 Task: Add Attachment from computer to Card Card0000000181 in Board Board0000000046 in Workspace WS0000000016 in Trello. Add Cover Green to Card Card0000000181 in Board Board0000000046 in Workspace WS0000000016 in Trello. Add "Move Card To …" Button titled Button0000000181 to "top" of the list "To Do" to Card Card0000000181 in Board Board0000000046 in Workspace WS0000000016 in Trello. Add Description DS0000000181 to Card Card0000000182 in Board Board0000000046 in Workspace WS0000000016 in Trello. Add Comment CM0000000181 to Card Card0000000182 in Board Board0000000046 in Workspace WS0000000016 in Trello
Action: Mouse moved to (289, 172)
Screenshot: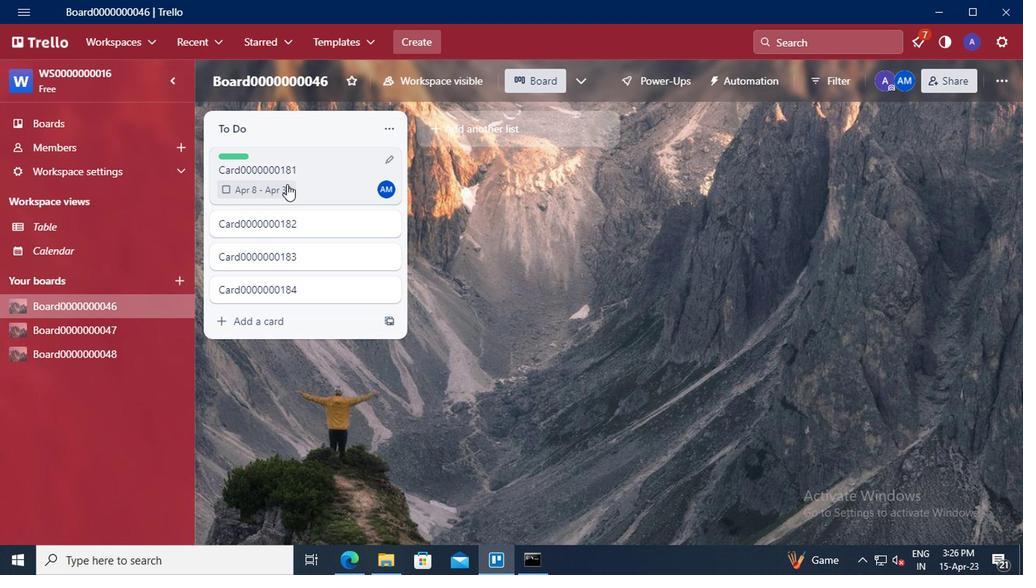 
Action: Mouse pressed left at (289, 172)
Screenshot: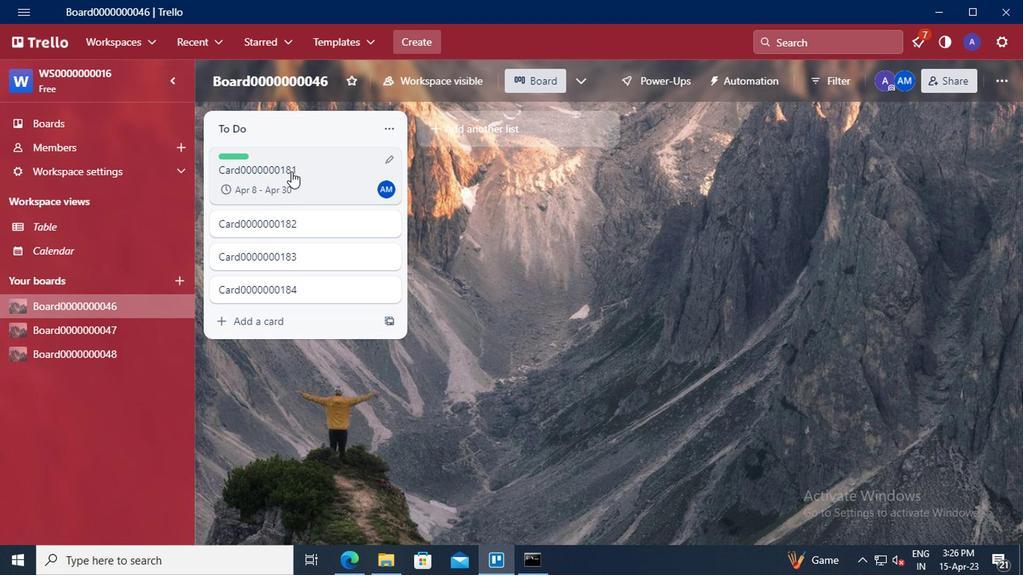 
Action: Mouse moved to (707, 308)
Screenshot: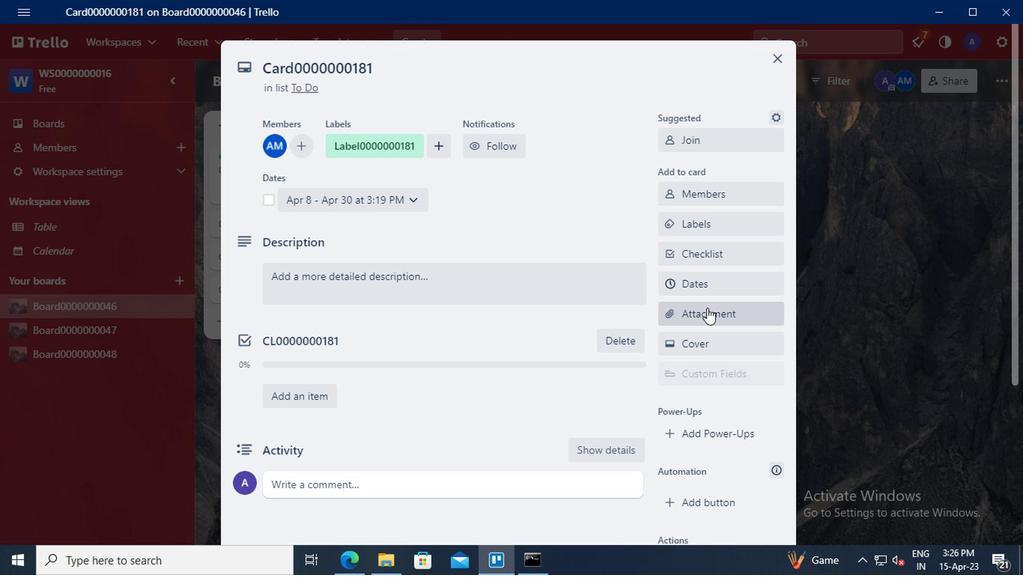 
Action: Mouse pressed left at (707, 308)
Screenshot: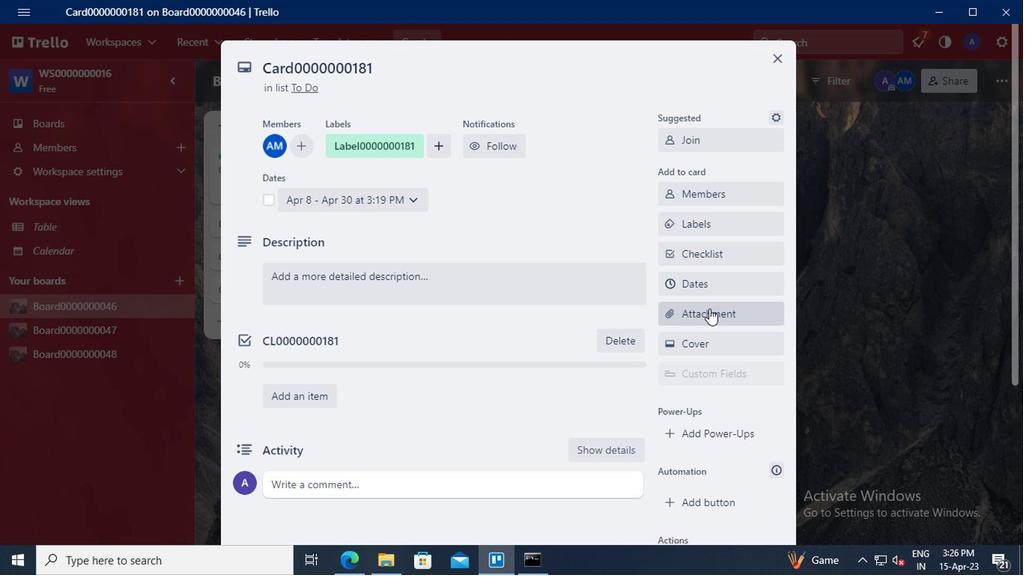 
Action: Mouse moved to (703, 133)
Screenshot: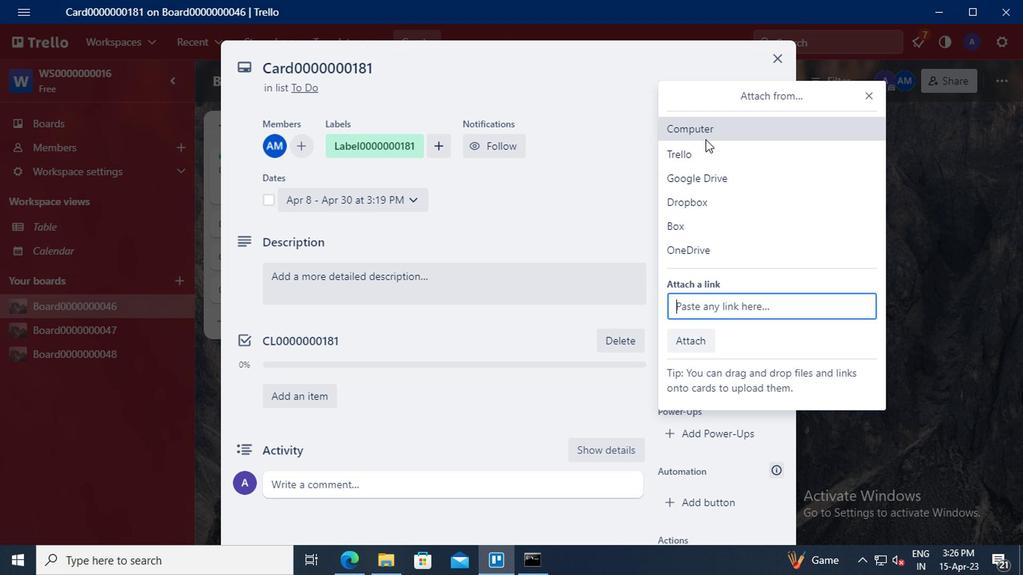 
Action: Mouse pressed left at (703, 133)
Screenshot: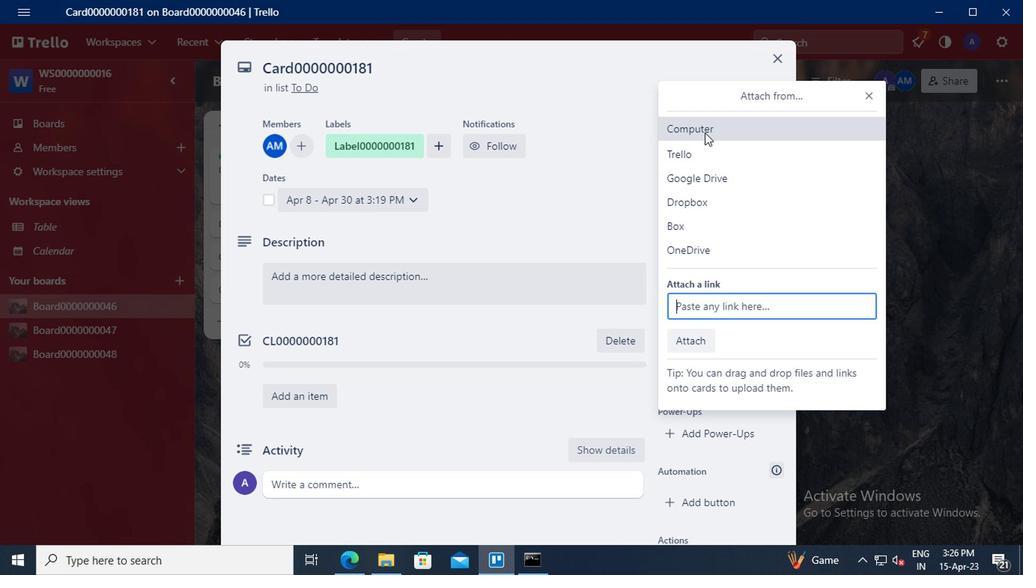 
Action: Mouse moved to (368, 135)
Screenshot: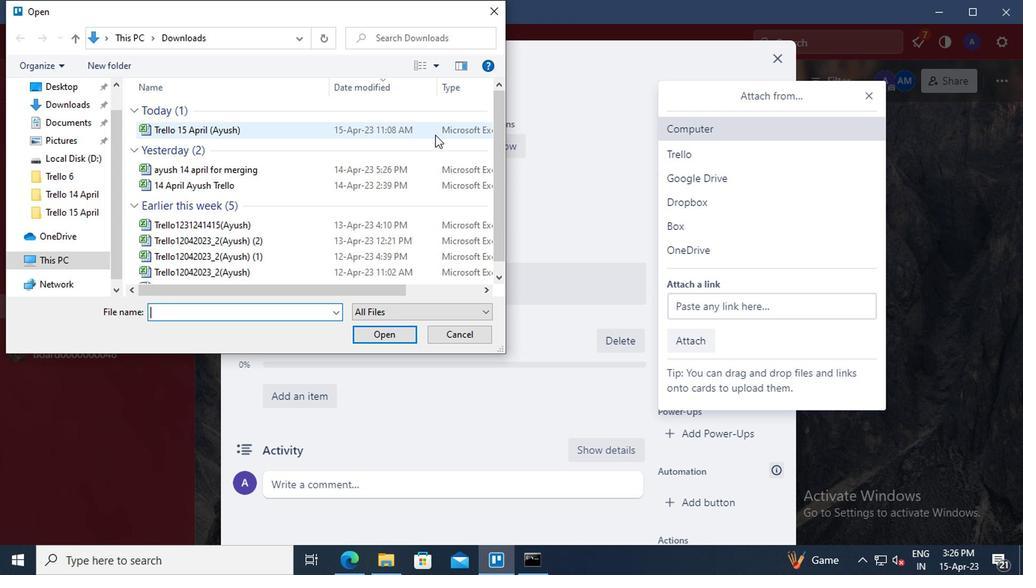 
Action: Mouse pressed left at (368, 135)
Screenshot: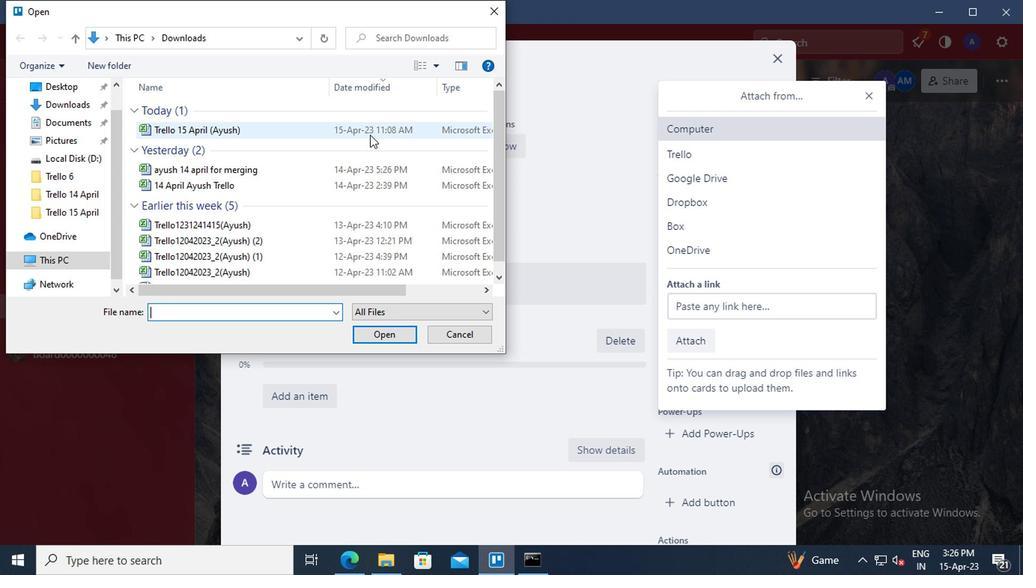 
Action: Mouse moved to (387, 337)
Screenshot: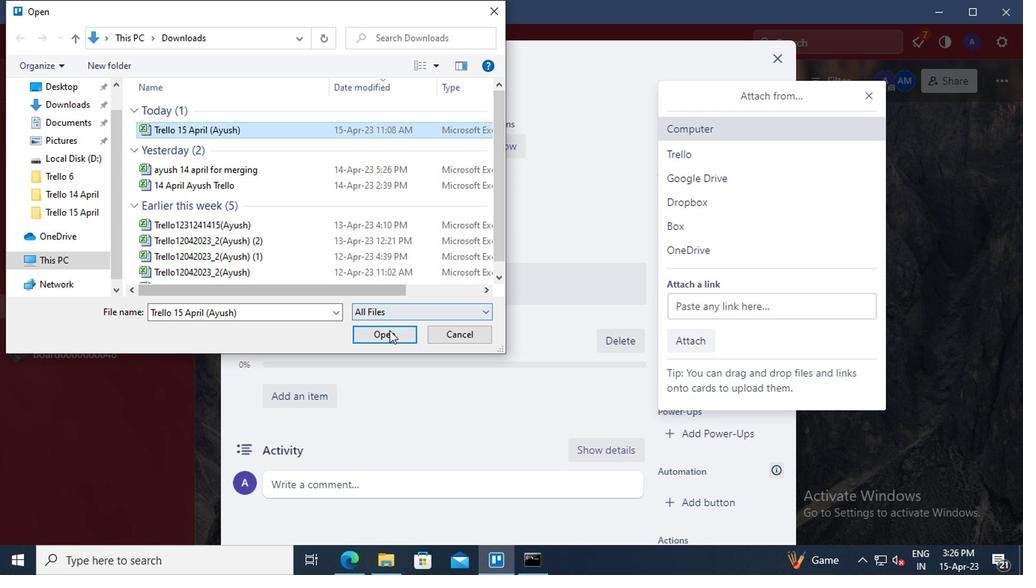 
Action: Mouse pressed left at (387, 337)
Screenshot: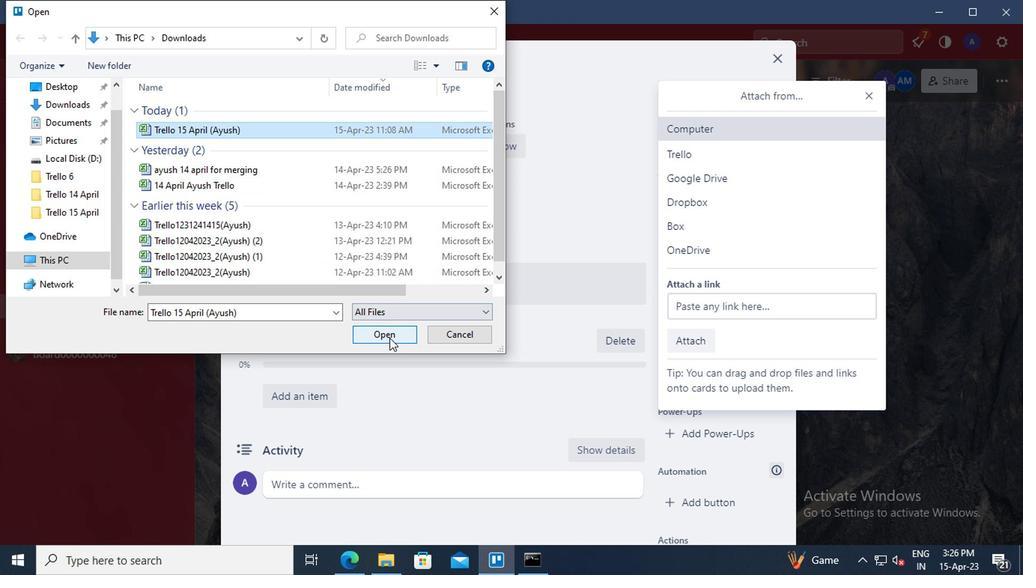 
Action: Mouse moved to (692, 343)
Screenshot: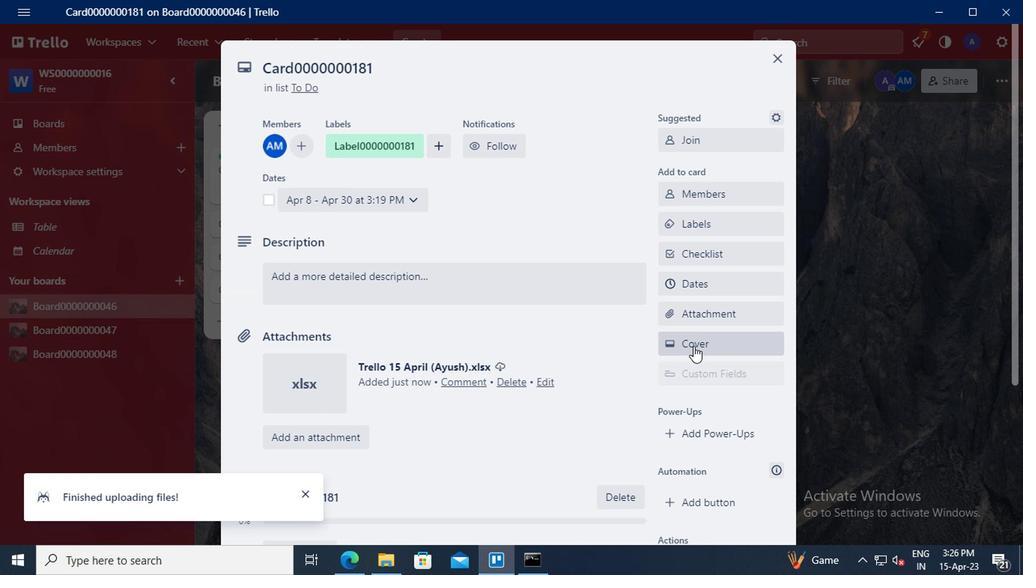 
Action: Mouse pressed left at (692, 343)
Screenshot: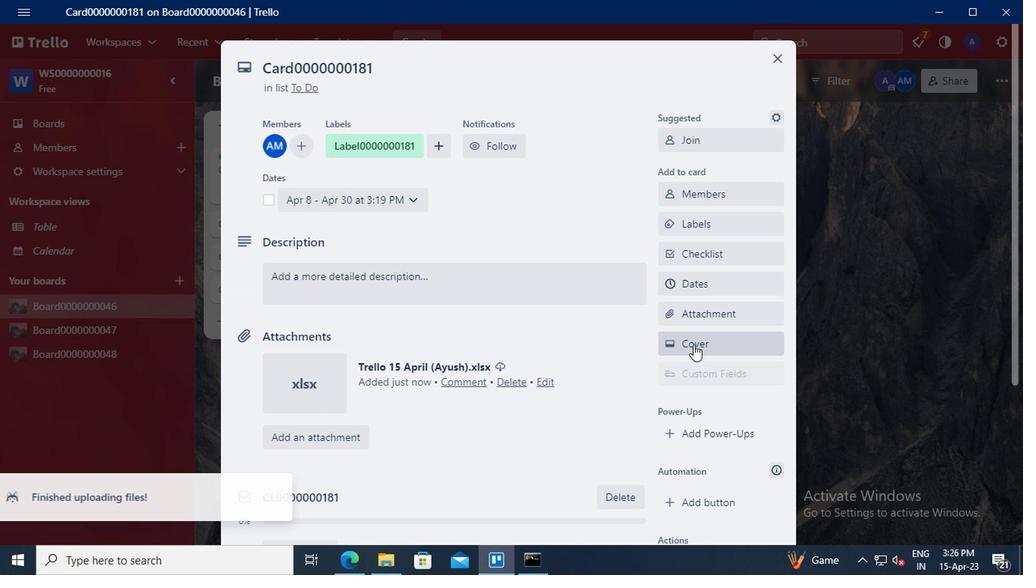 
Action: Mouse moved to (689, 250)
Screenshot: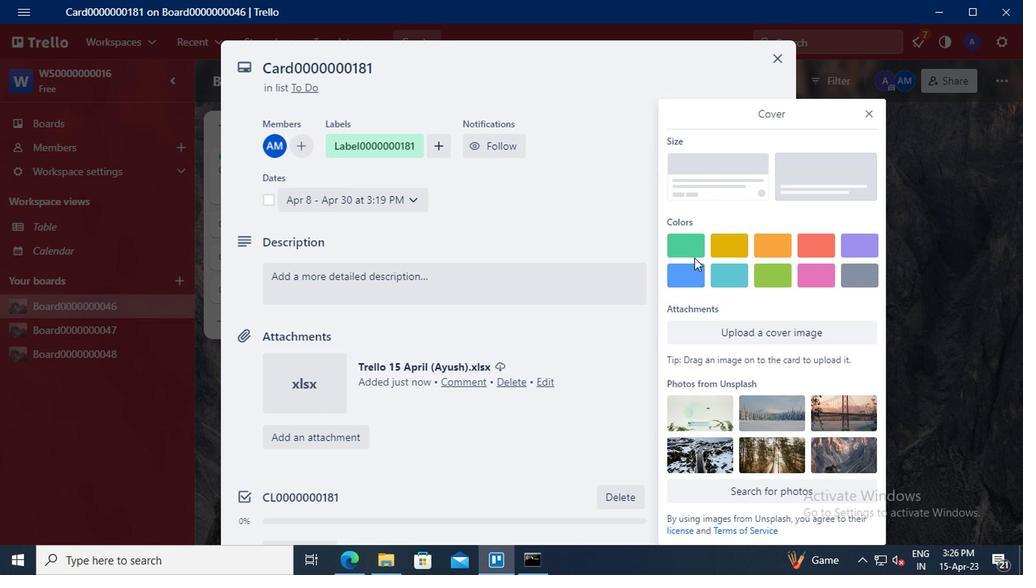 
Action: Mouse pressed left at (689, 250)
Screenshot: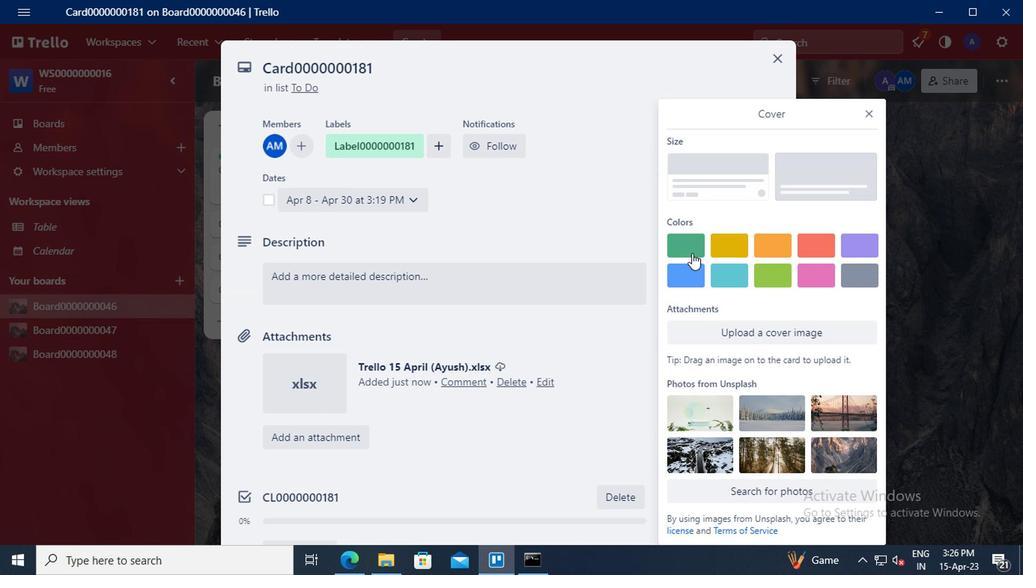 
Action: Mouse moved to (868, 88)
Screenshot: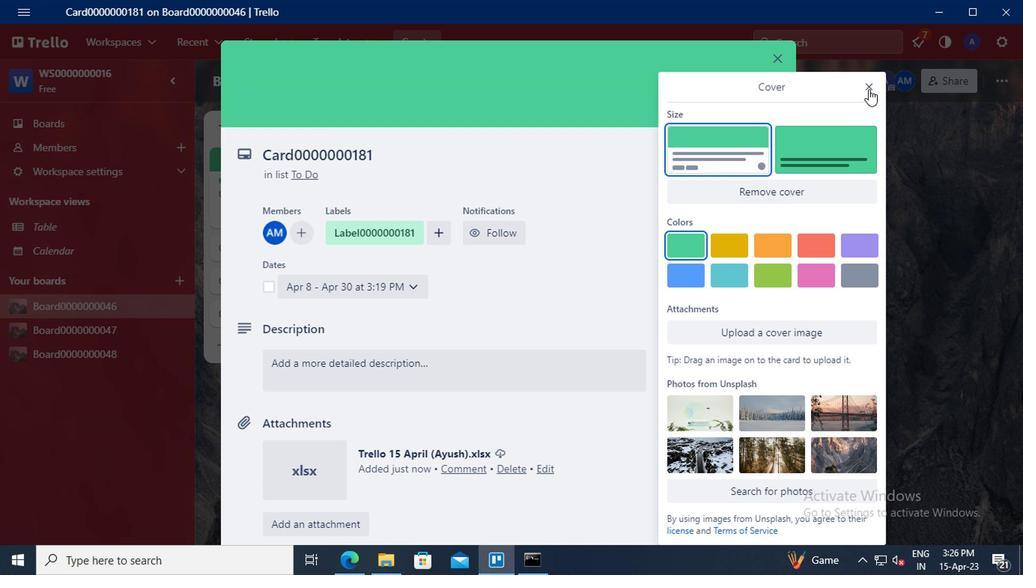 
Action: Mouse pressed left at (868, 88)
Screenshot: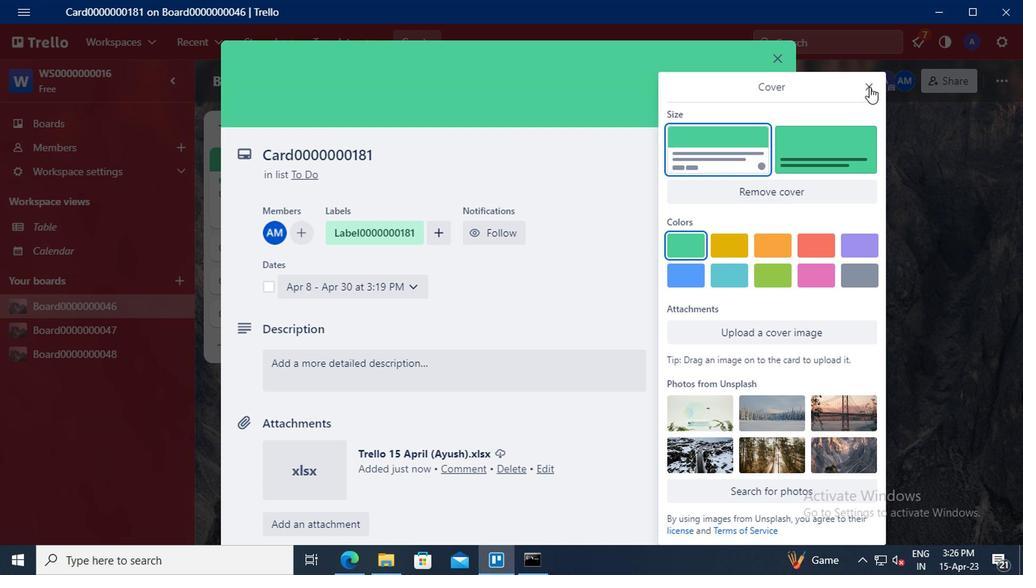 
Action: Mouse moved to (723, 261)
Screenshot: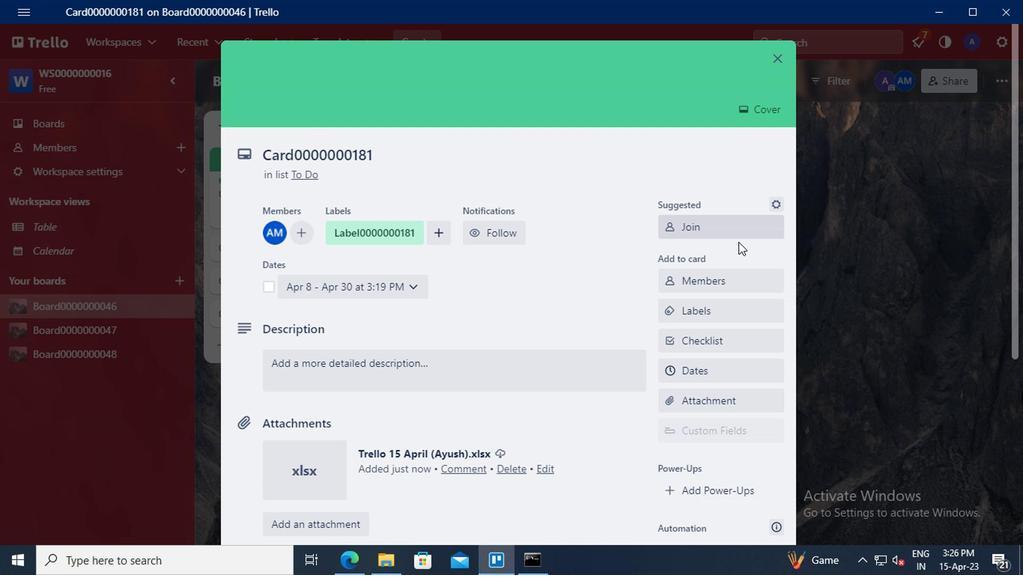
Action: Mouse scrolled (723, 261) with delta (0, 0)
Screenshot: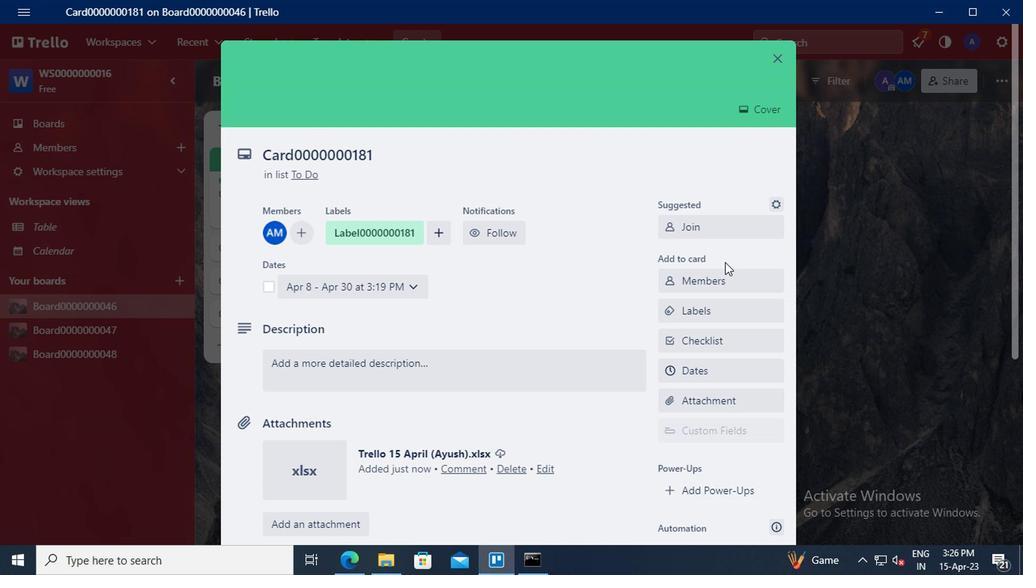 
Action: Mouse moved to (719, 267)
Screenshot: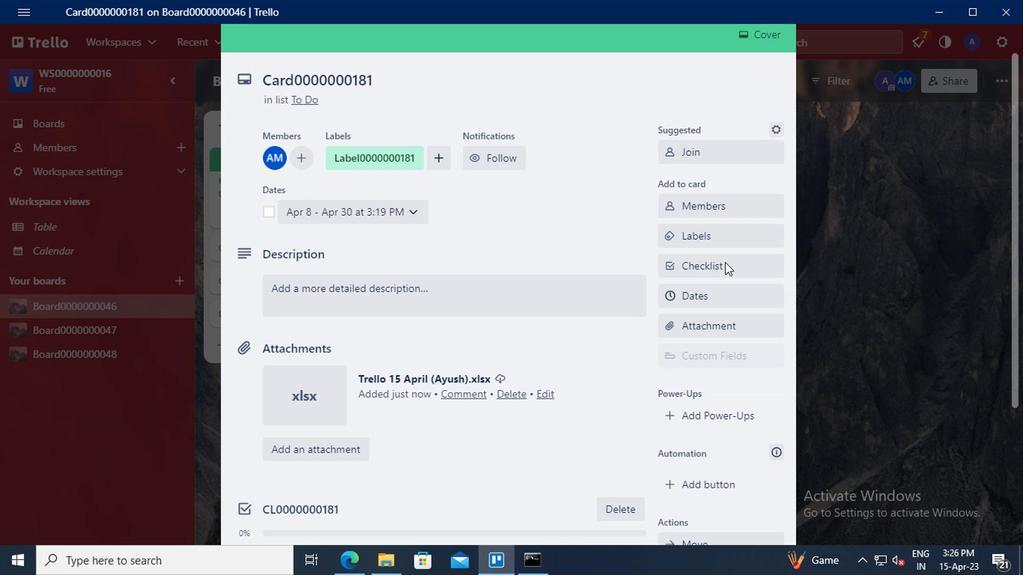 
Action: Mouse scrolled (719, 266) with delta (0, 0)
Screenshot: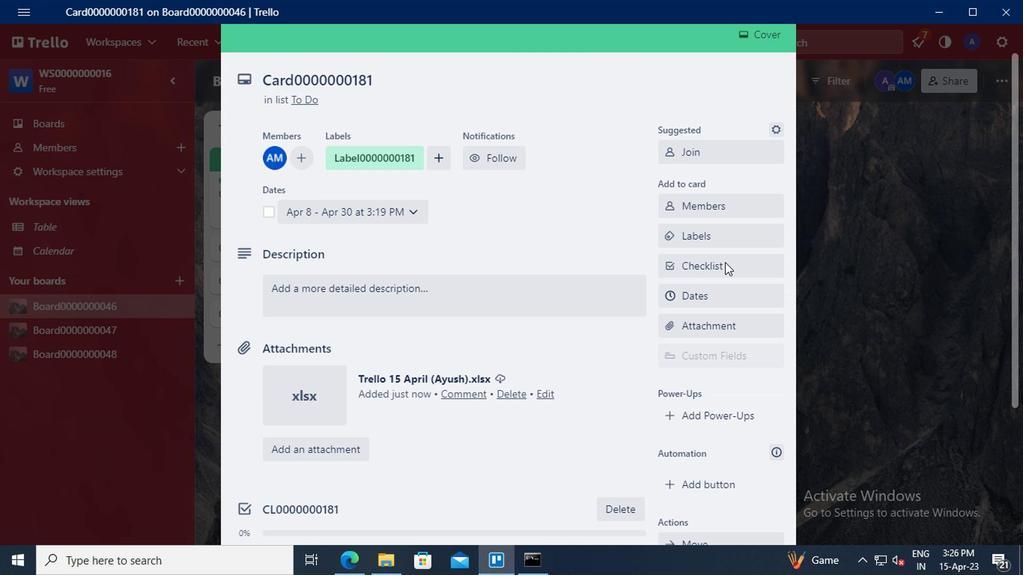 
Action: Mouse moved to (719, 267)
Screenshot: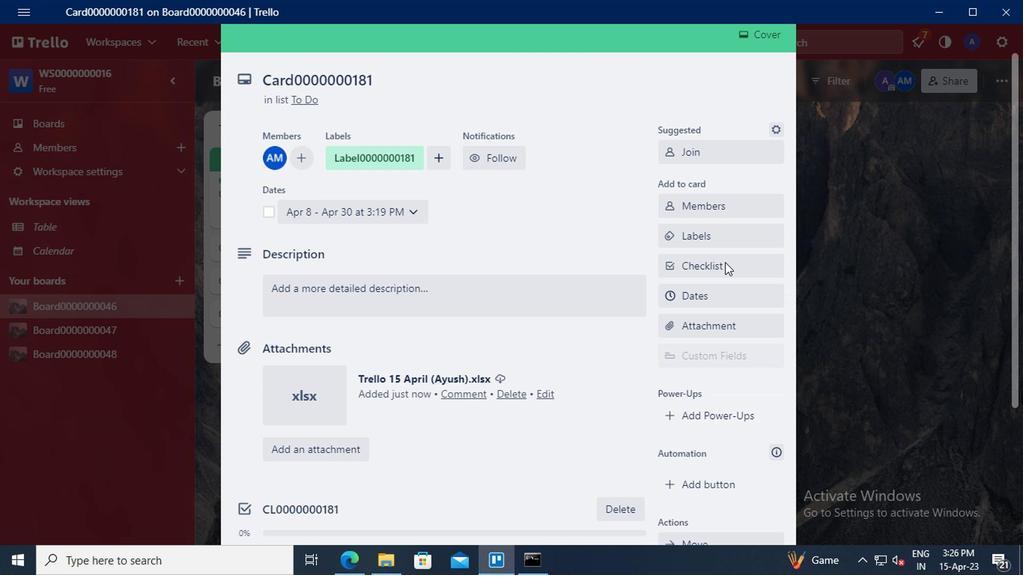 
Action: Mouse scrolled (719, 266) with delta (0, 0)
Screenshot: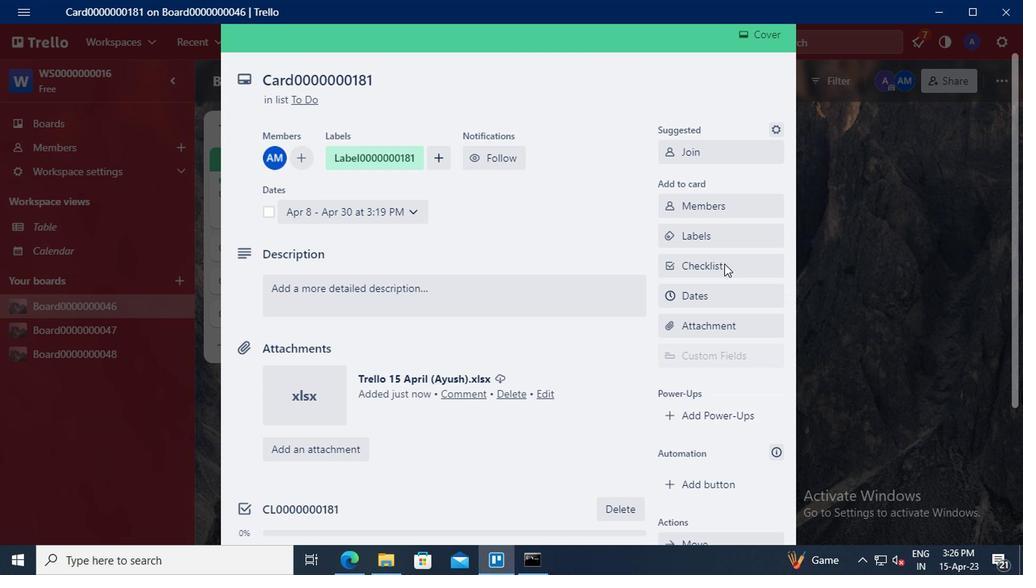 
Action: Mouse moved to (714, 334)
Screenshot: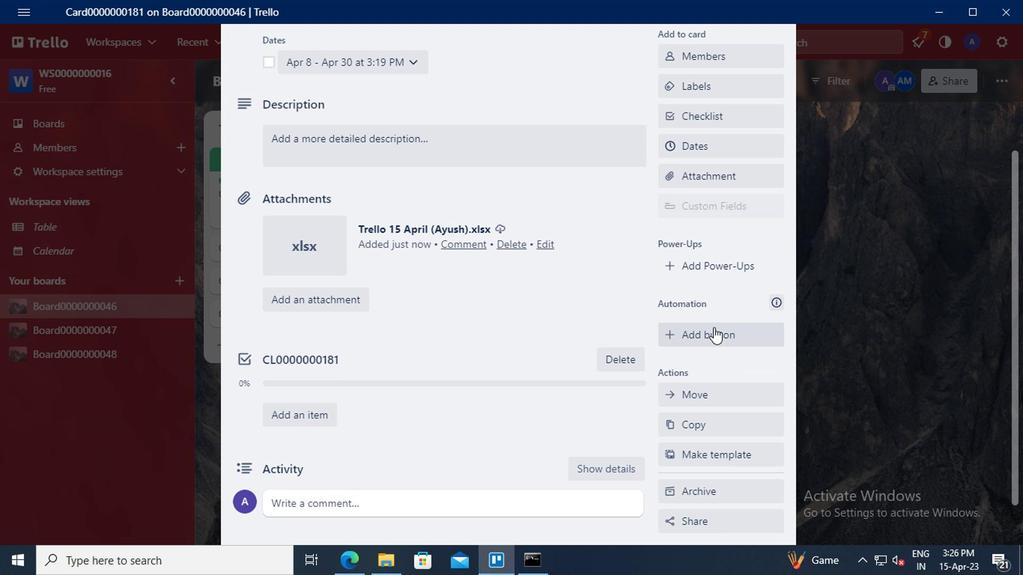 
Action: Mouse pressed left at (714, 334)
Screenshot: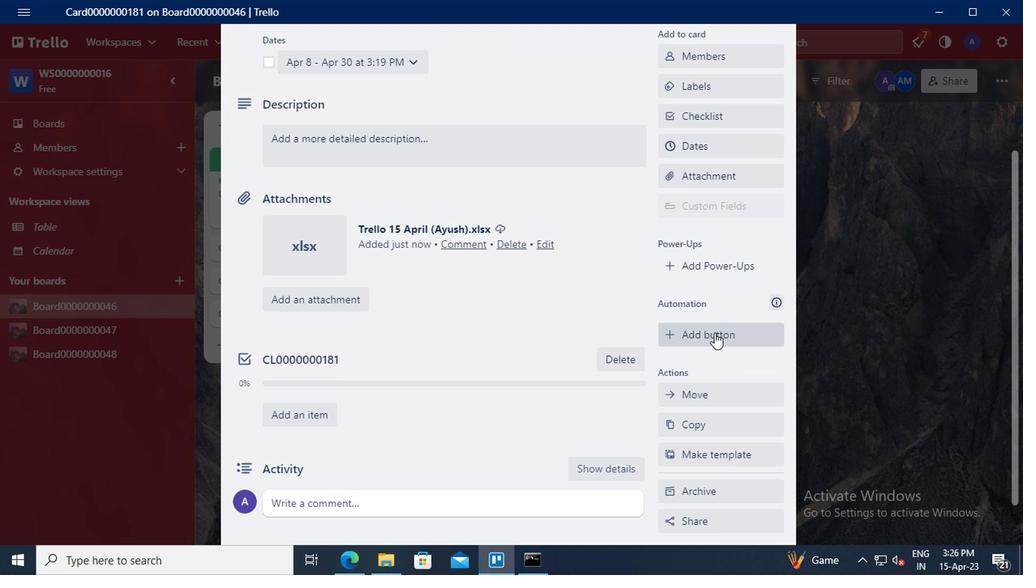 
Action: Mouse moved to (725, 144)
Screenshot: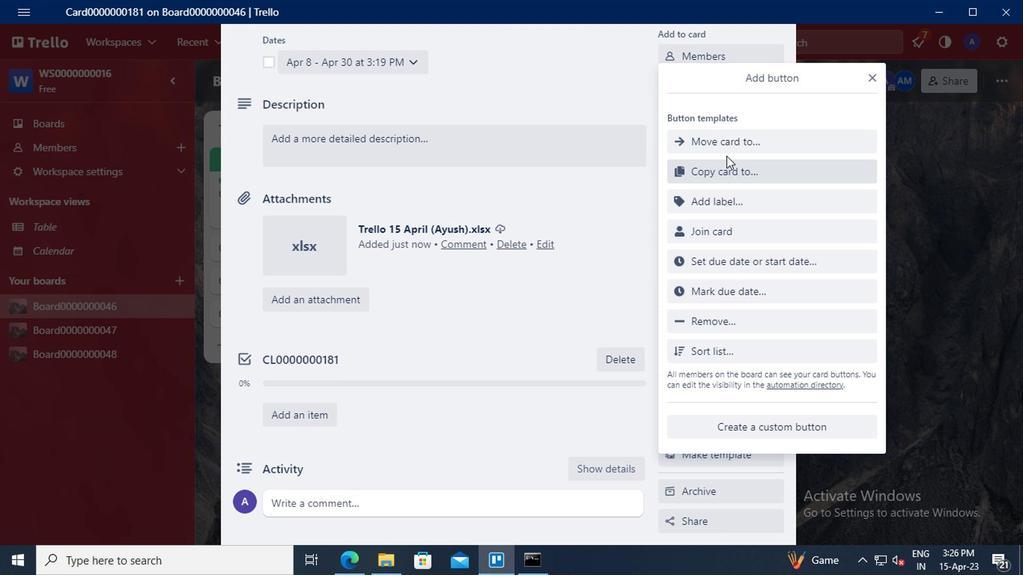 
Action: Mouse pressed left at (725, 144)
Screenshot: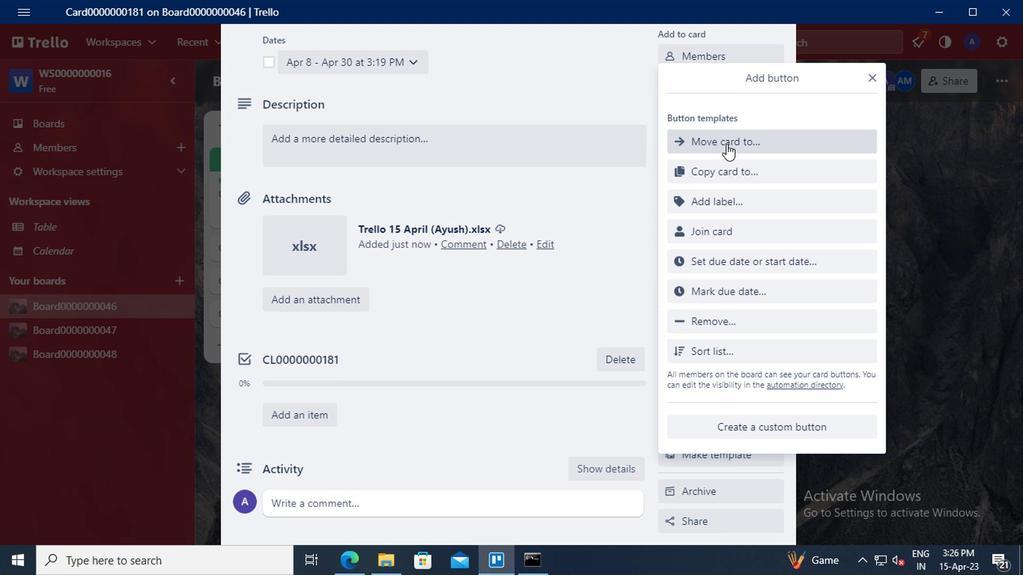 
Action: Mouse moved to (724, 145)
Screenshot: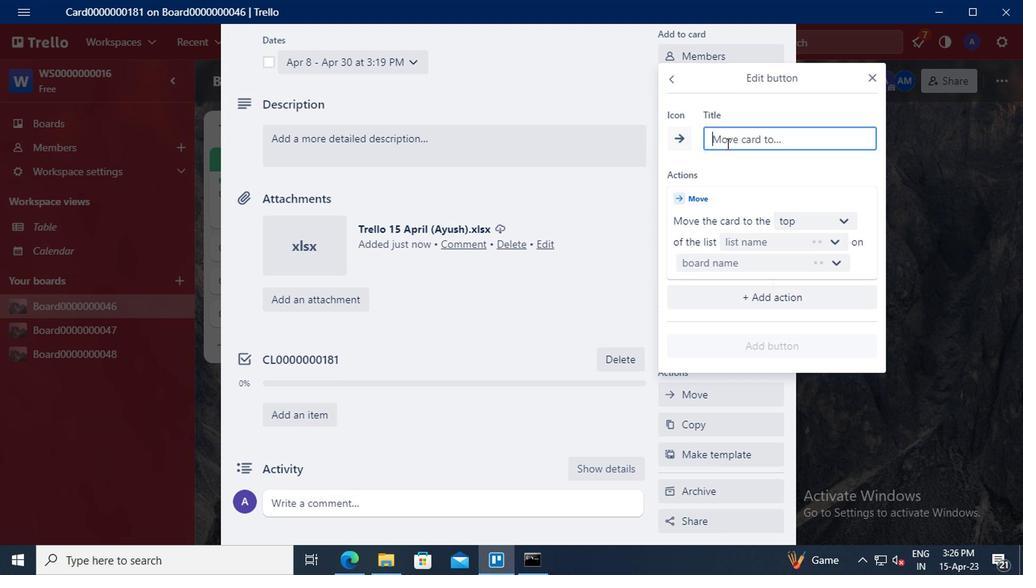 
Action: Mouse pressed left at (724, 145)
Screenshot: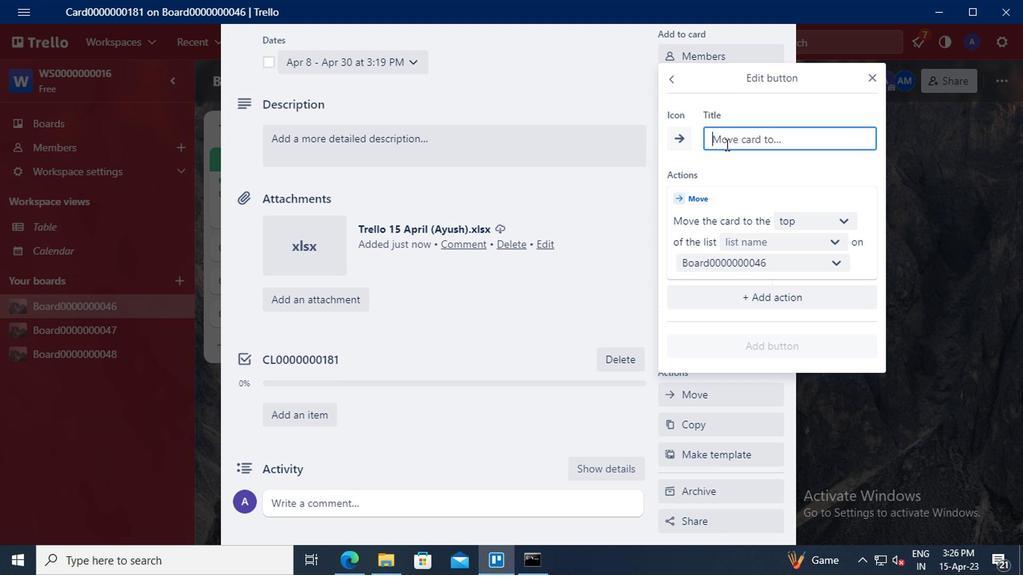 
Action: Key pressed <Key.shift>BUTTON0000000181
Screenshot: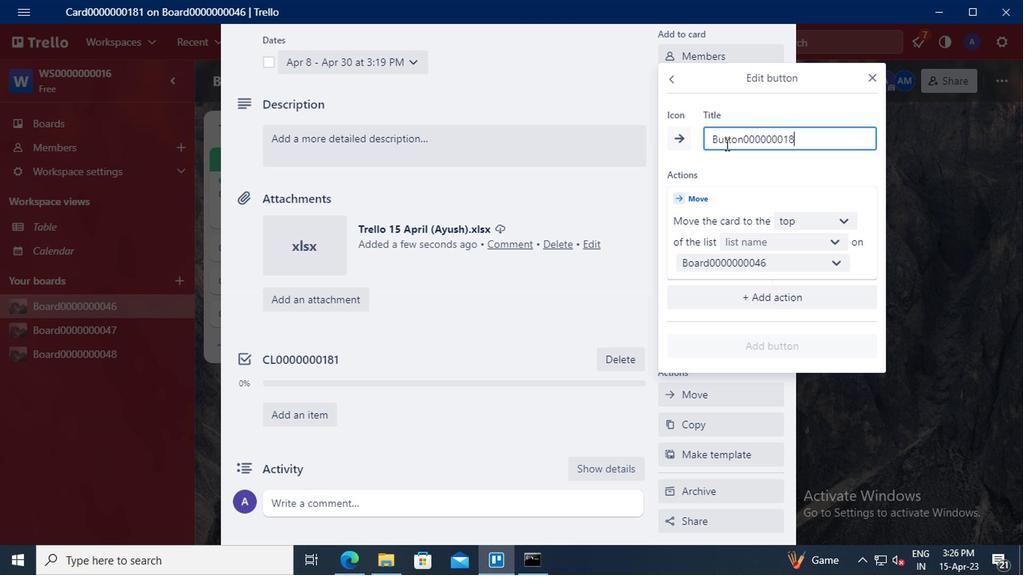 
Action: Mouse moved to (784, 218)
Screenshot: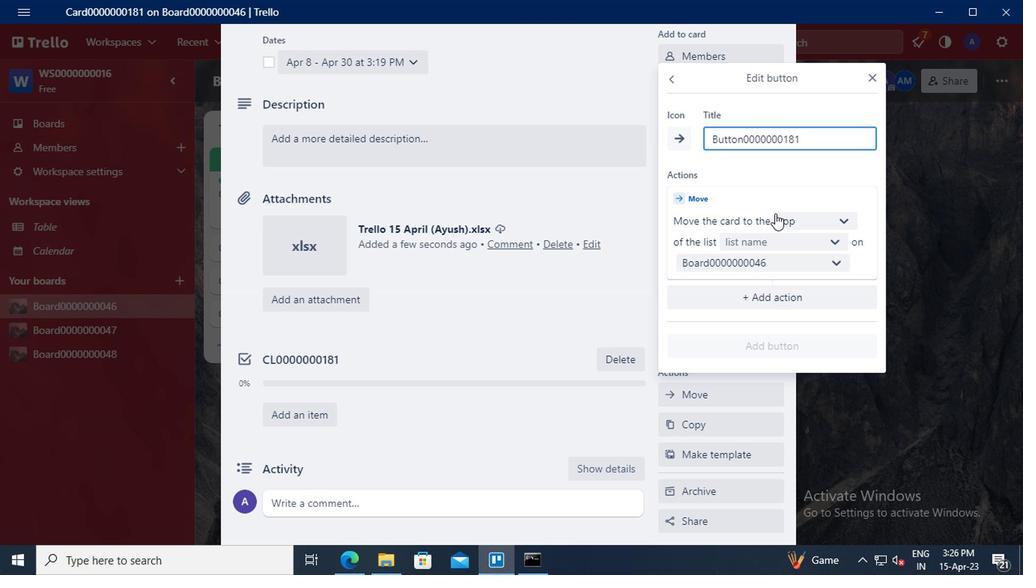 
Action: Mouse pressed left at (784, 218)
Screenshot: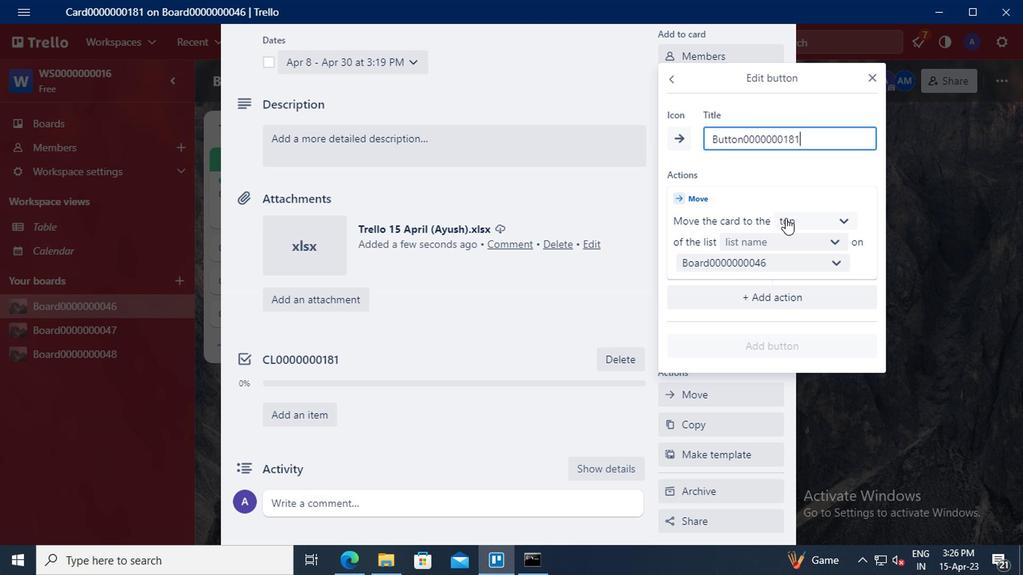 
Action: Mouse moved to (788, 250)
Screenshot: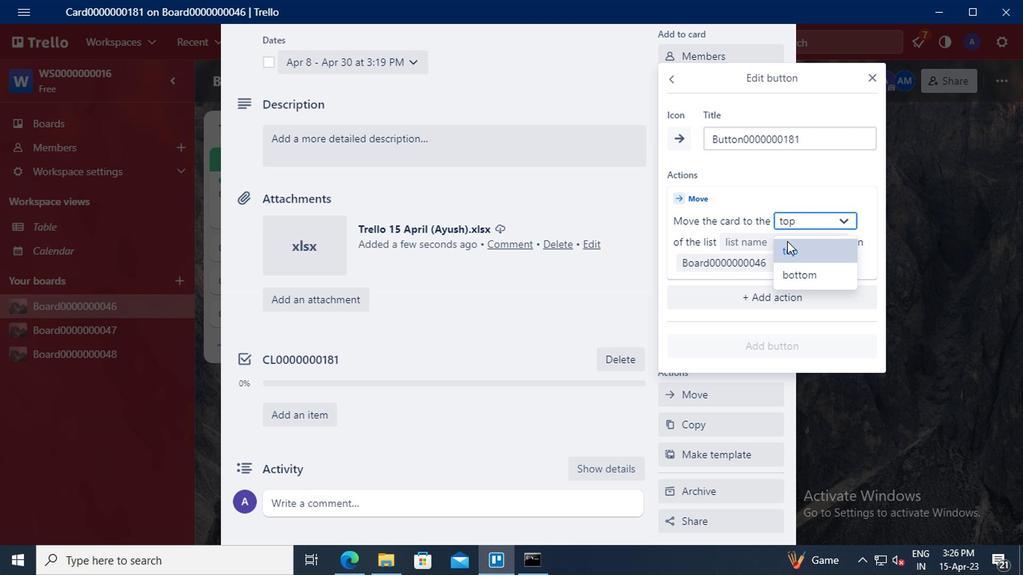 
Action: Mouse pressed left at (788, 250)
Screenshot: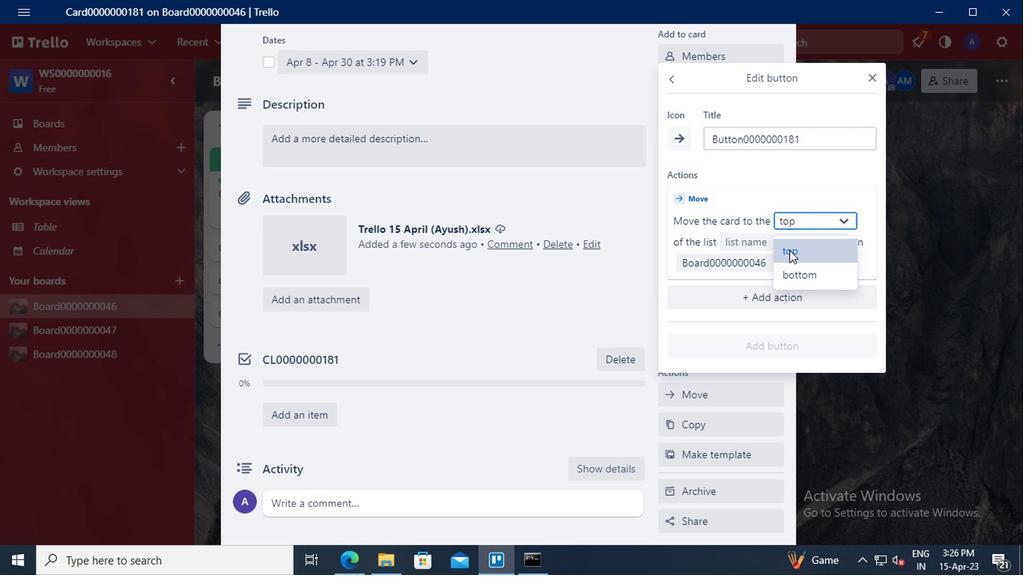 
Action: Mouse moved to (765, 244)
Screenshot: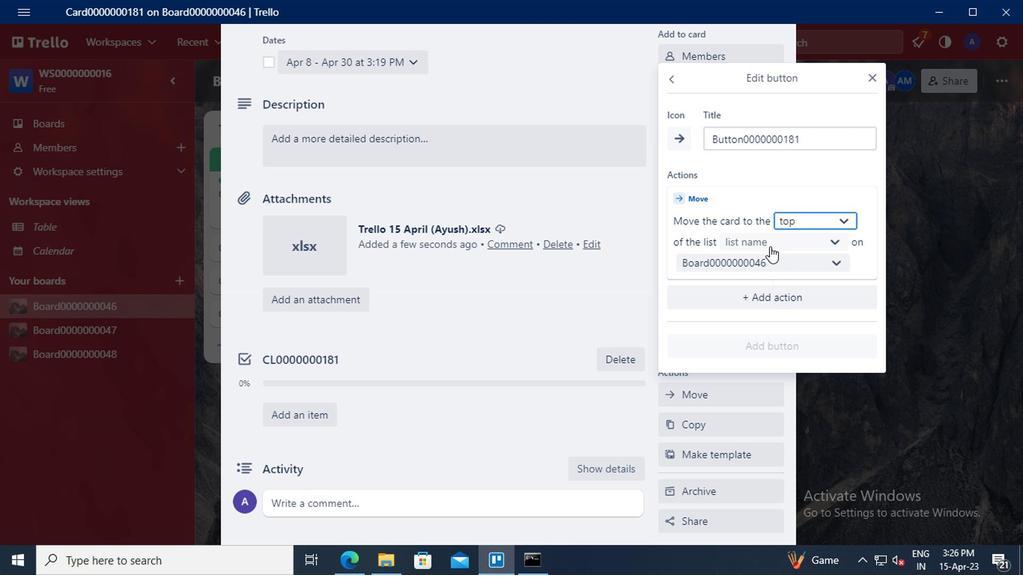 
Action: Mouse pressed left at (765, 244)
Screenshot: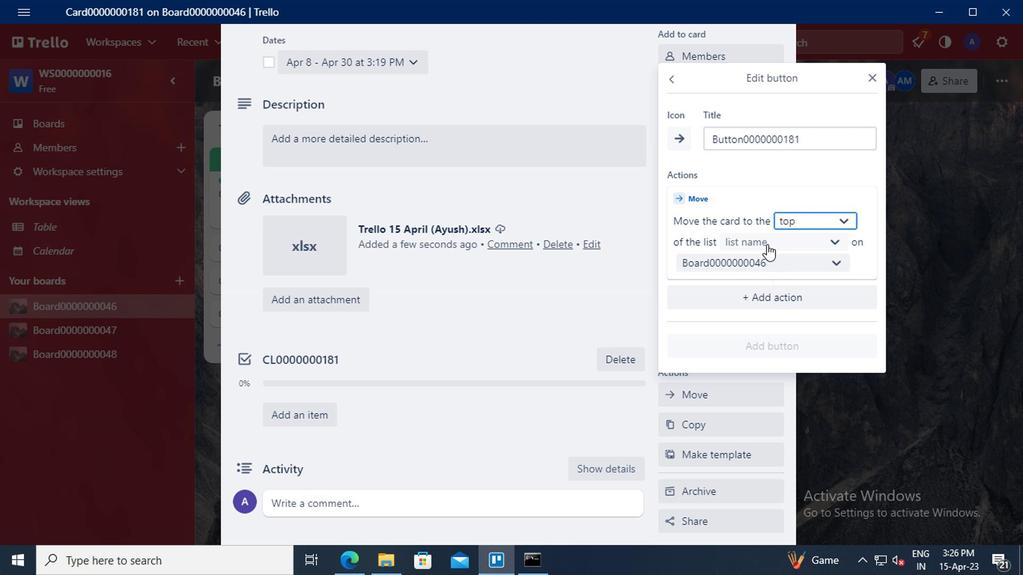 
Action: Mouse moved to (763, 267)
Screenshot: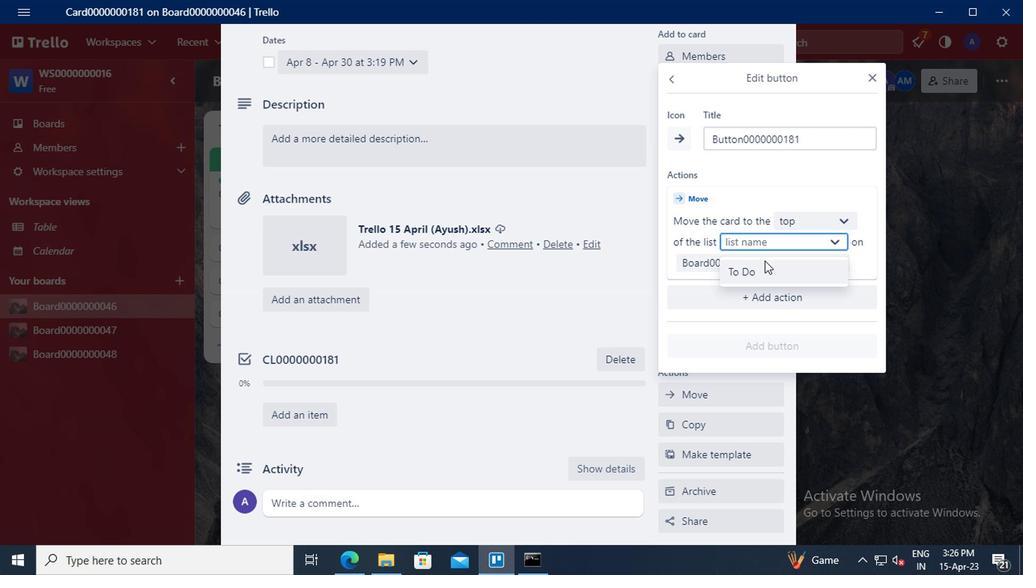 
Action: Mouse pressed left at (763, 267)
Screenshot: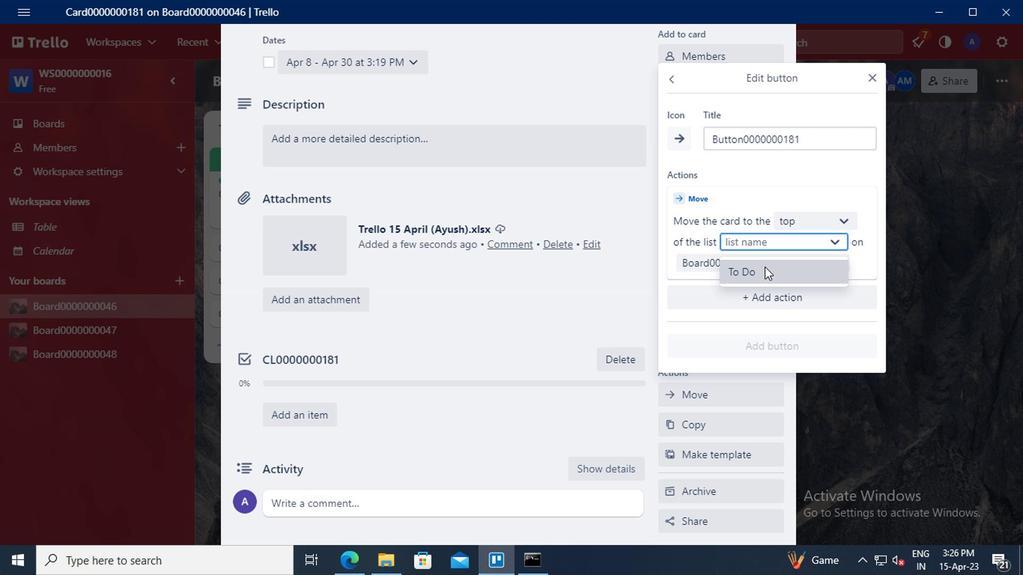 
Action: Mouse moved to (762, 343)
Screenshot: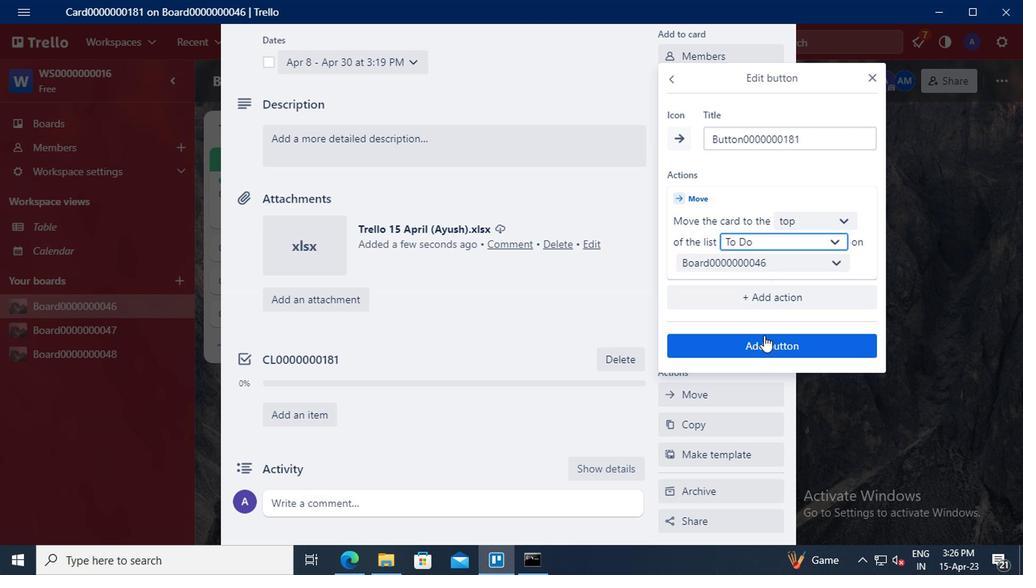 
Action: Mouse pressed left at (762, 343)
Screenshot: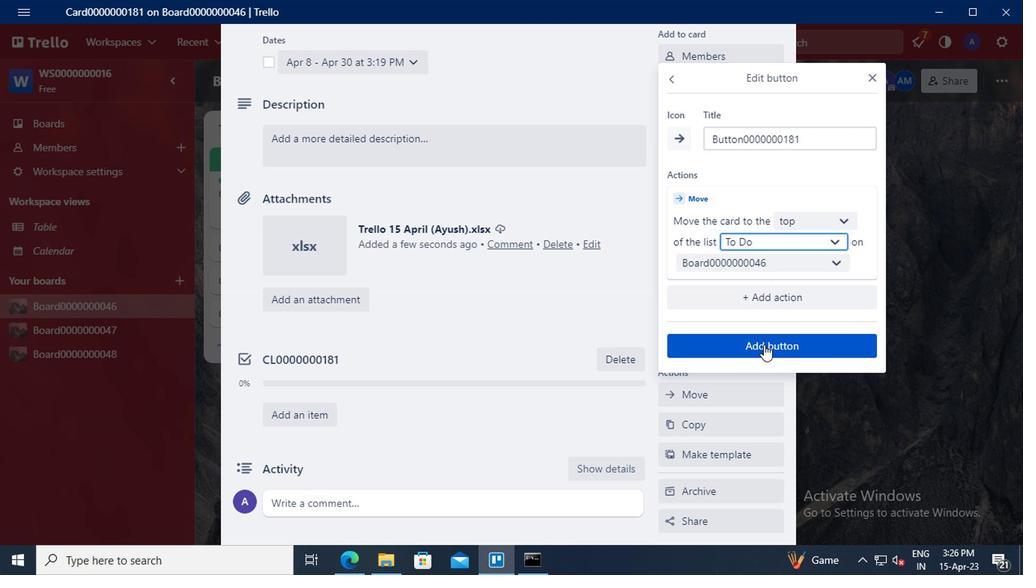 
Action: Mouse moved to (314, 145)
Screenshot: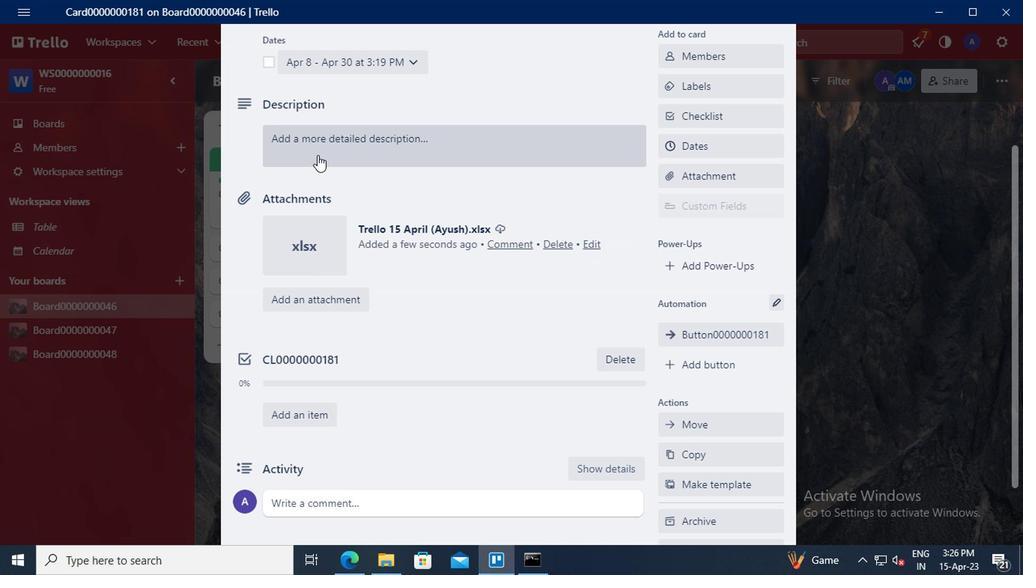 
Action: Mouse pressed left at (314, 145)
Screenshot: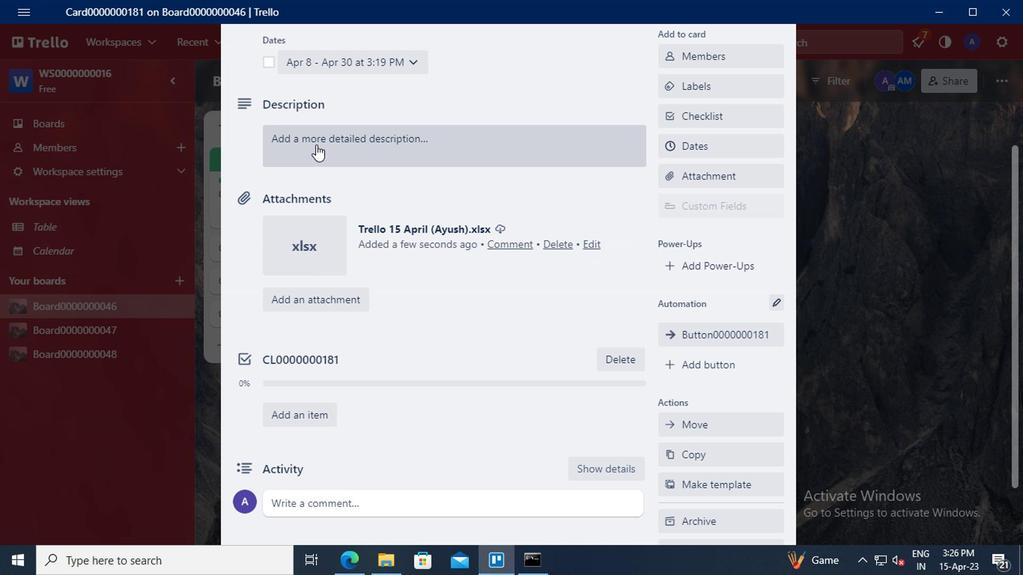 
Action: Mouse moved to (306, 183)
Screenshot: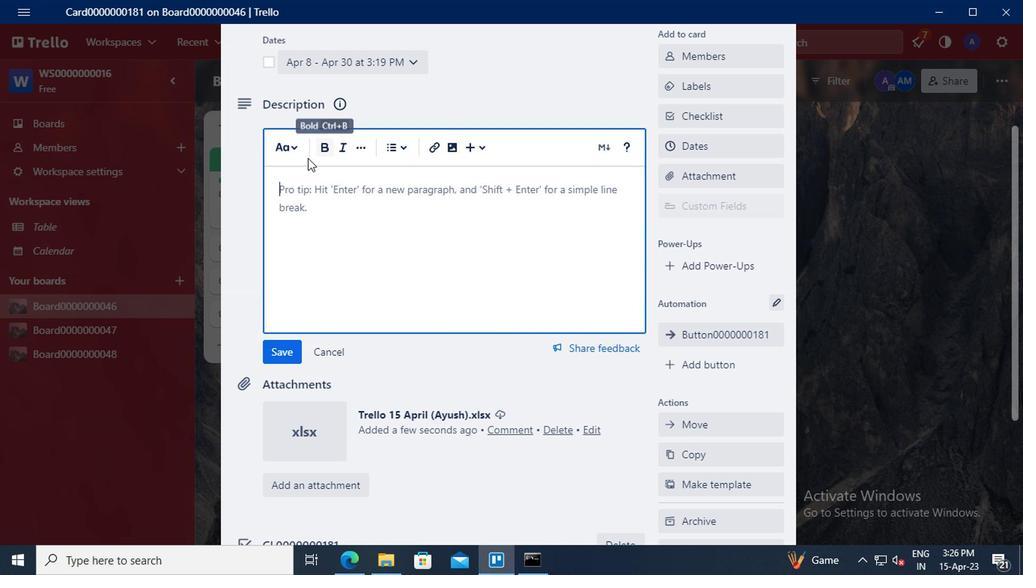 
Action: Mouse pressed left at (306, 183)
Screenshot: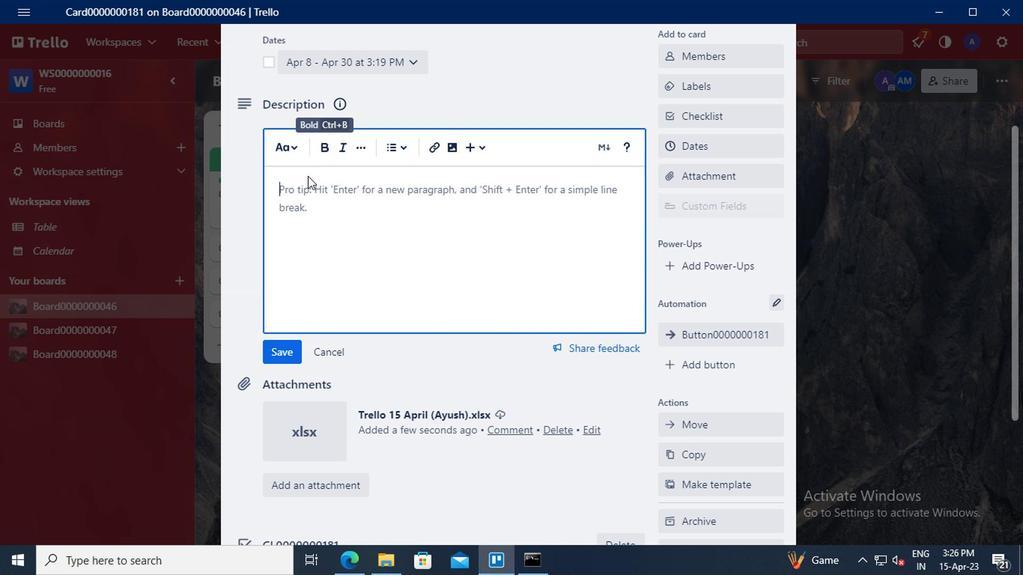 
Action: Key pressed <Key.shift>DS0000000181
Screenshot: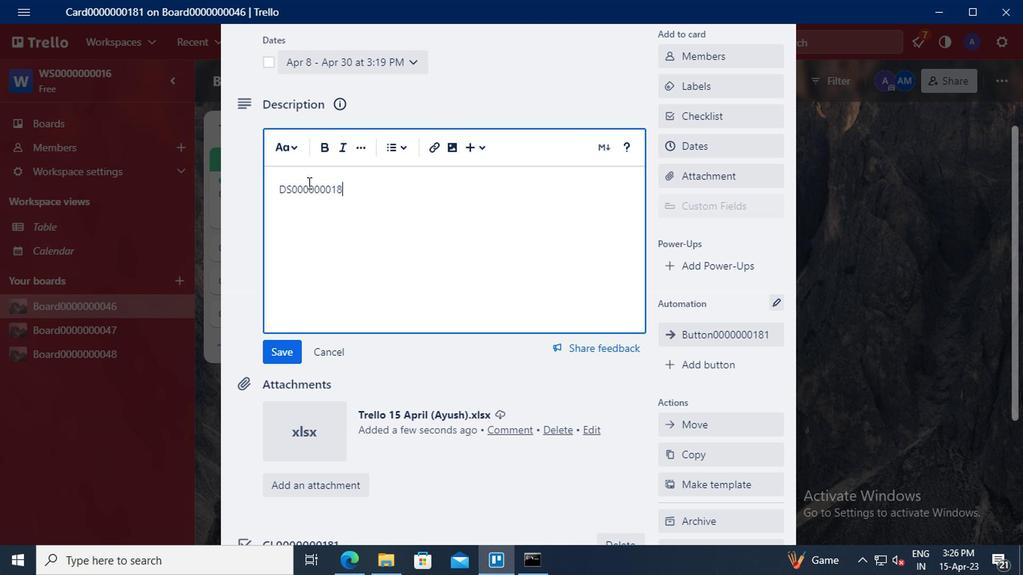 
Action: Mouse moved to (287, 348)
Screenshot: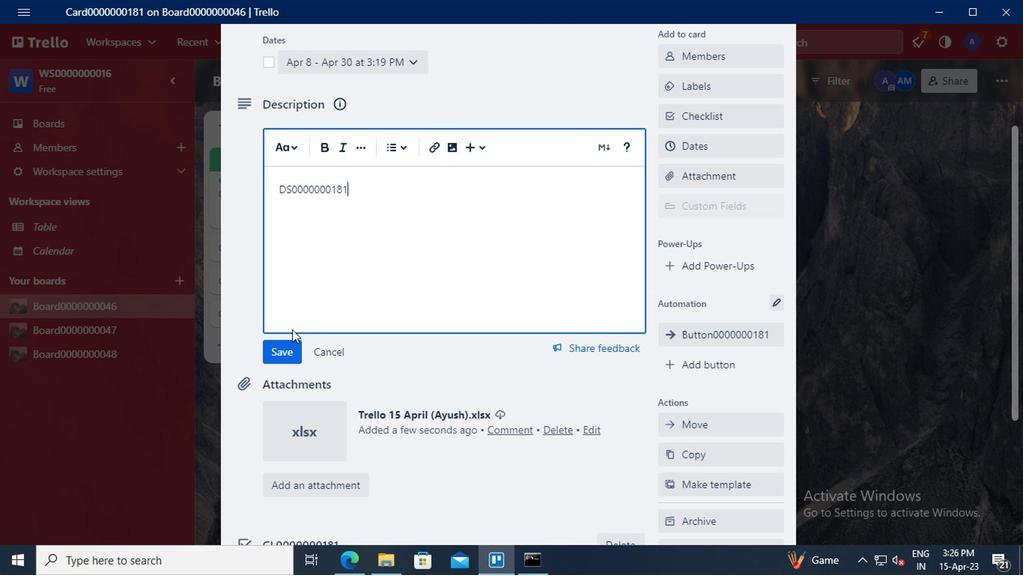 
Action: Mouse pressed left at (287, 348)
Screenshot: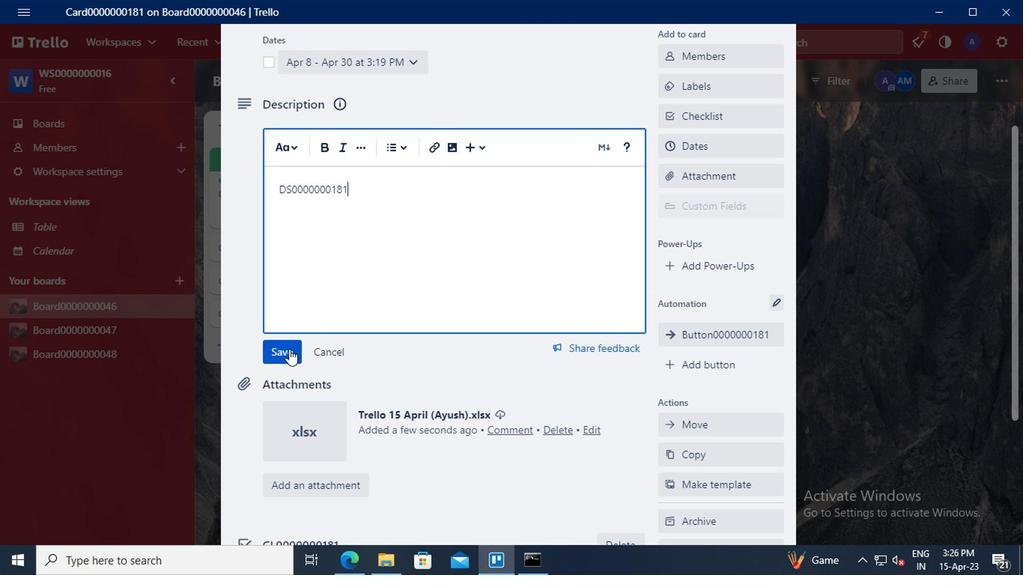 
Action: Mouse scrolled (287, 347) with delta (0, -1)
Screenshot: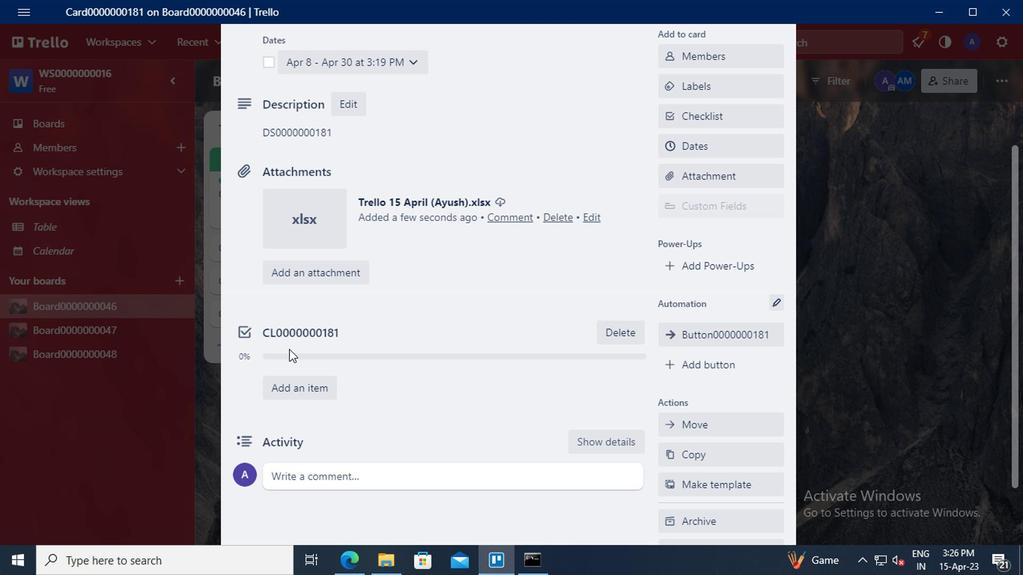 
Action: Mouse moved to (295, 391)
Screenshot: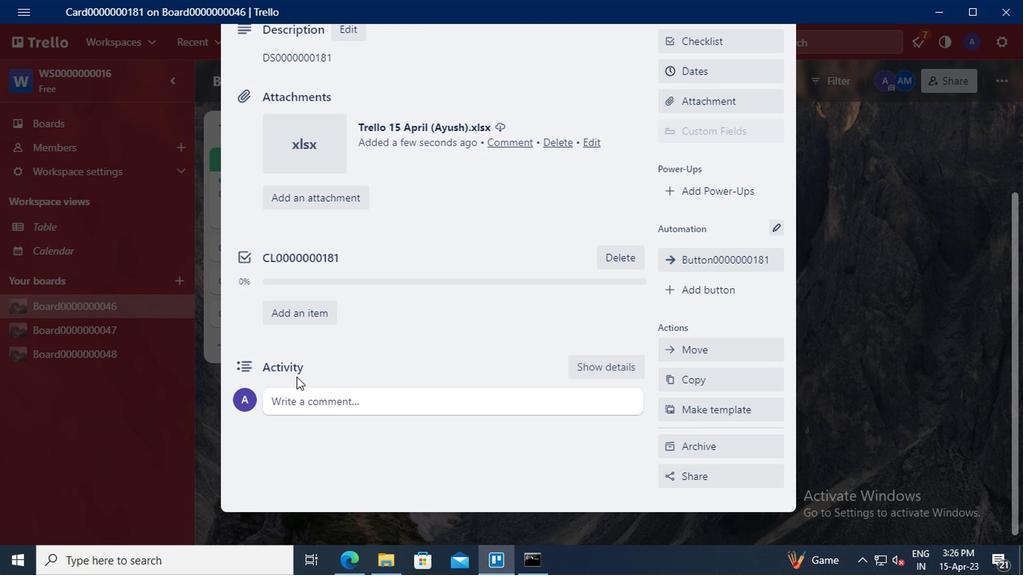 
Action: Mouse pressed left at (295, 391)
Screenshot: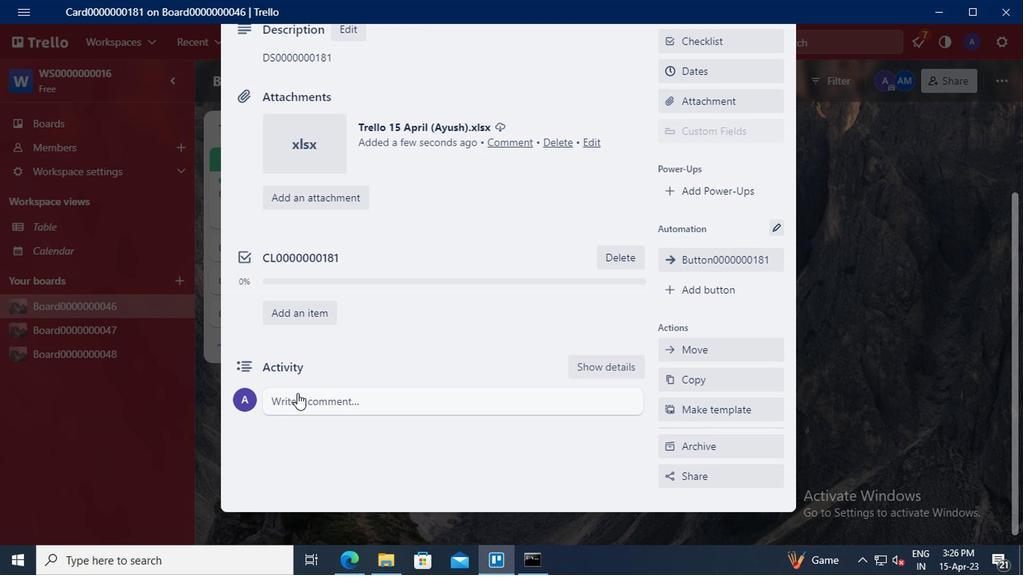 
Action: Key pressed <Key.shift>CM0000000181
Screenshot: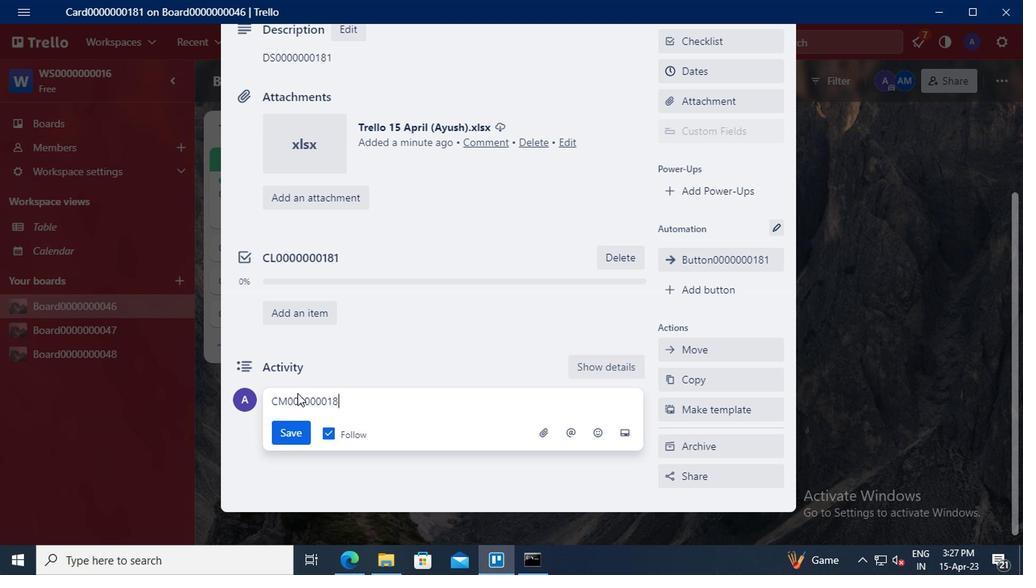 
Action: Mouse moved to (291, 436)
Screenshot: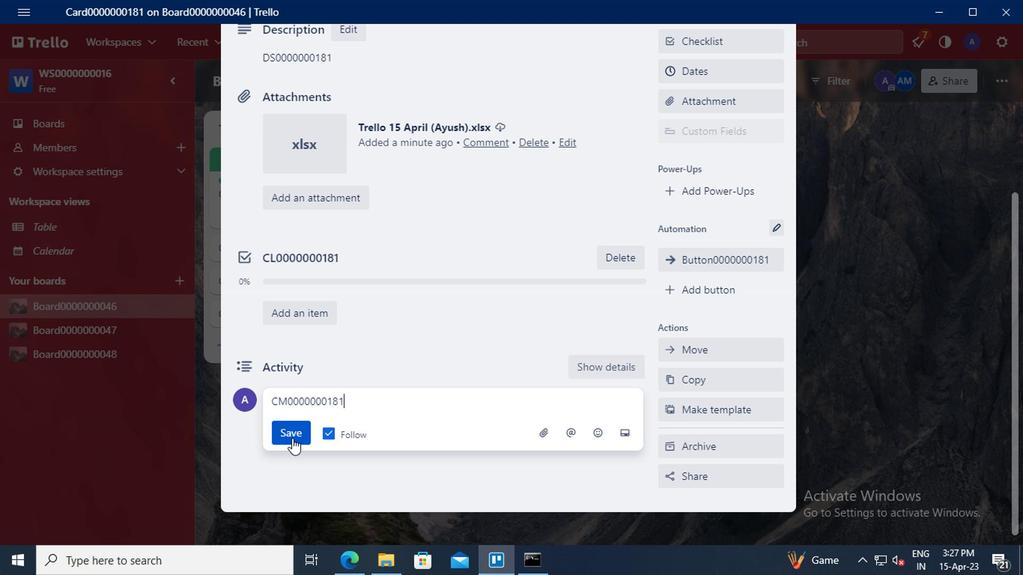 
Action: Mouse pressed left at (291, 436)
Screenshot: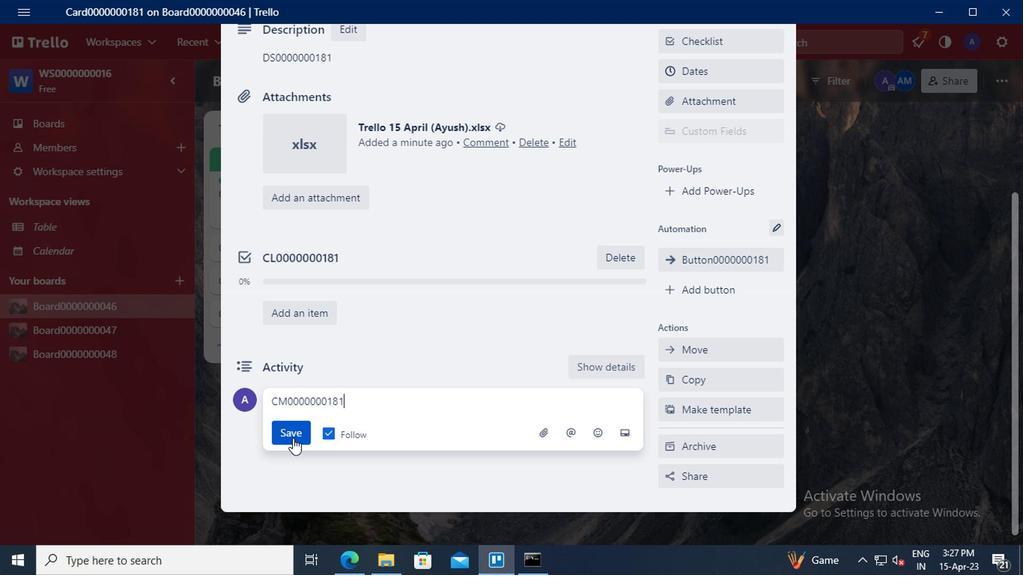 
